 Task: Use the formula "DOLLARFR" in spreadsheet "Project protfolio".
Action: Mouse moved to (126, 75)
Screenshot: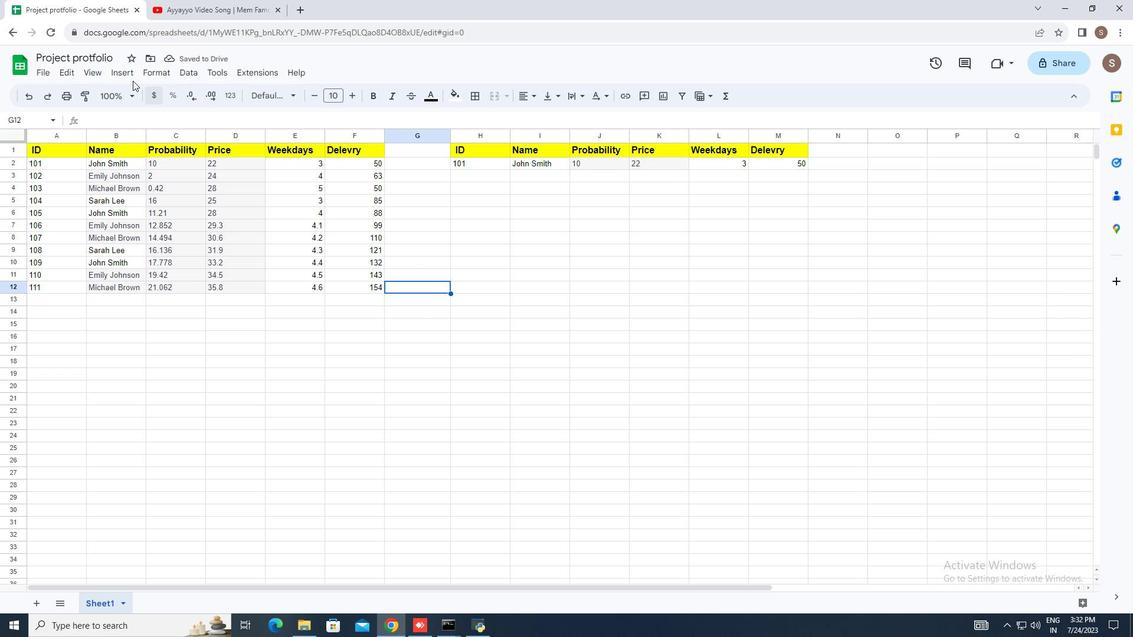 
Action: Mouse pressed left at (126, 75)
Screenshot: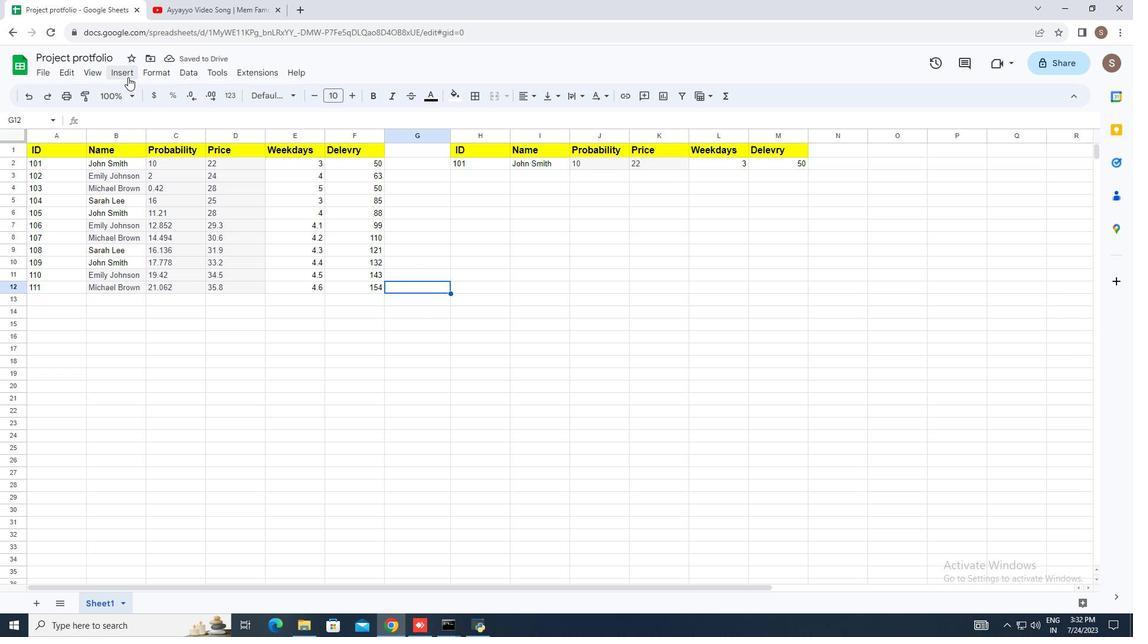 
Action: Mouse moved to (177, 276)
Screenshot: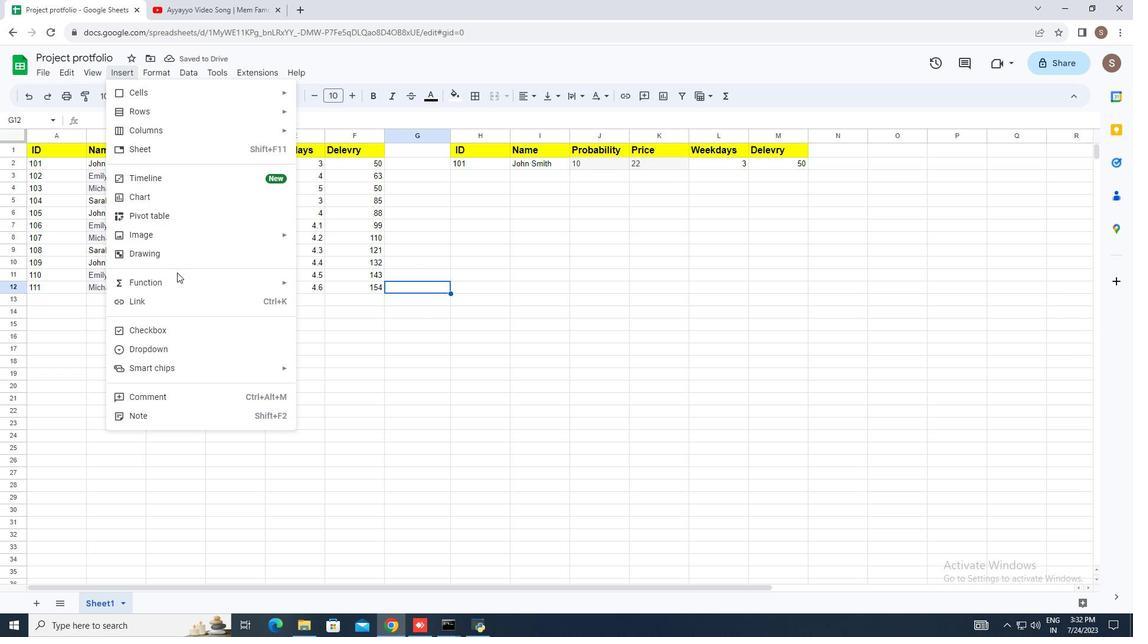 
Action: Mouse pressed left at (177, 276)
Screenshot: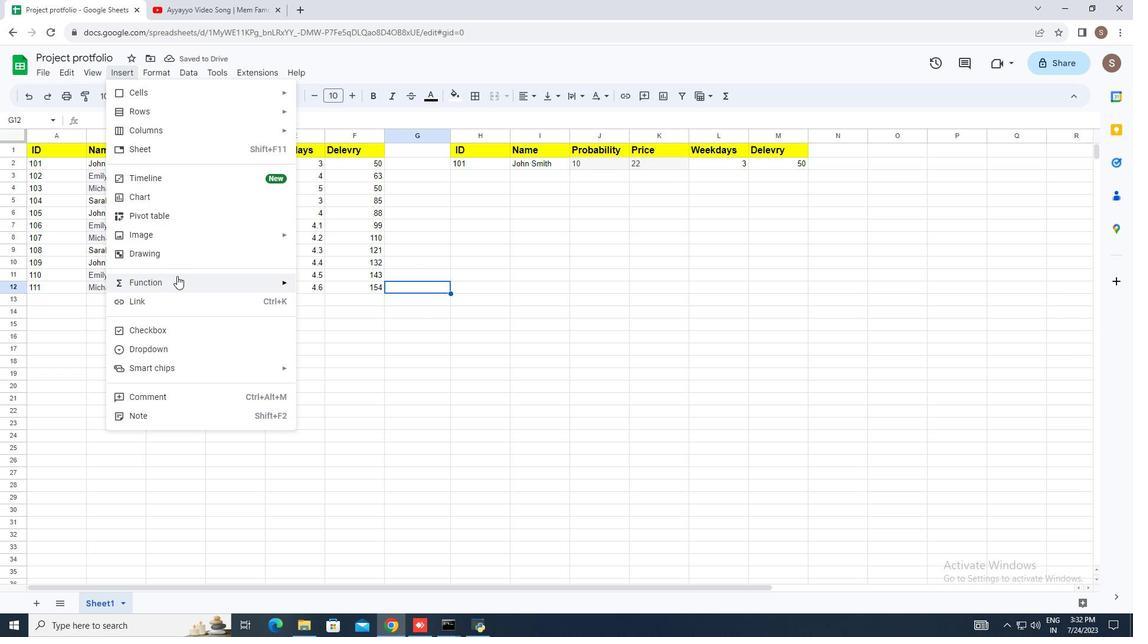 
Action: Mouse moved to (344, 269)
Screenshot: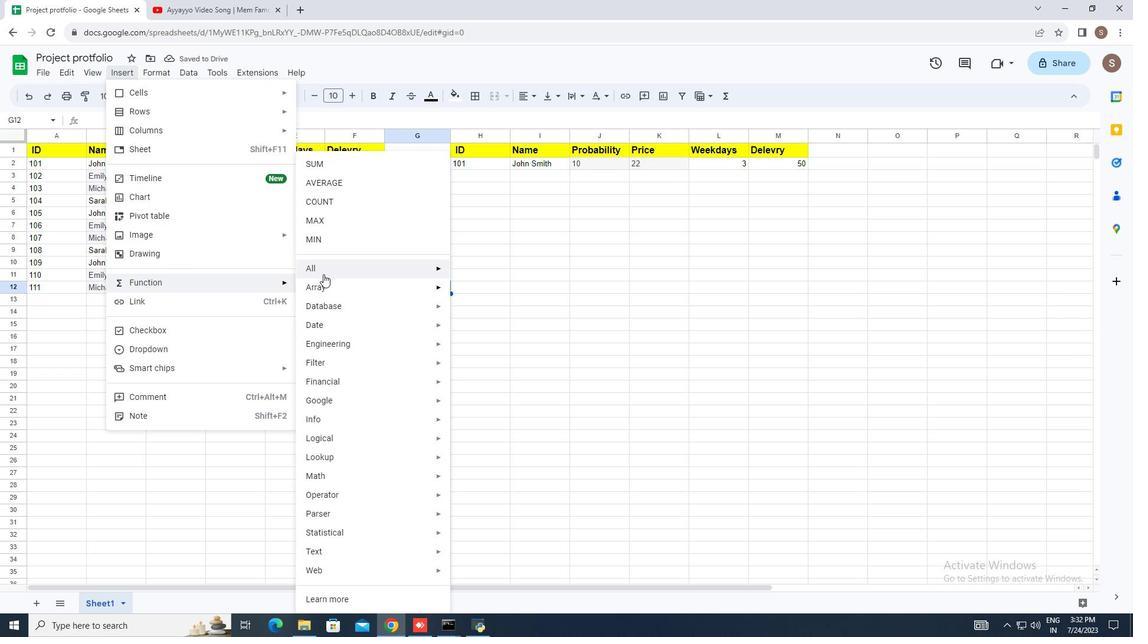 
Action: Mouse pressed left at (344, 269)
Screenshot: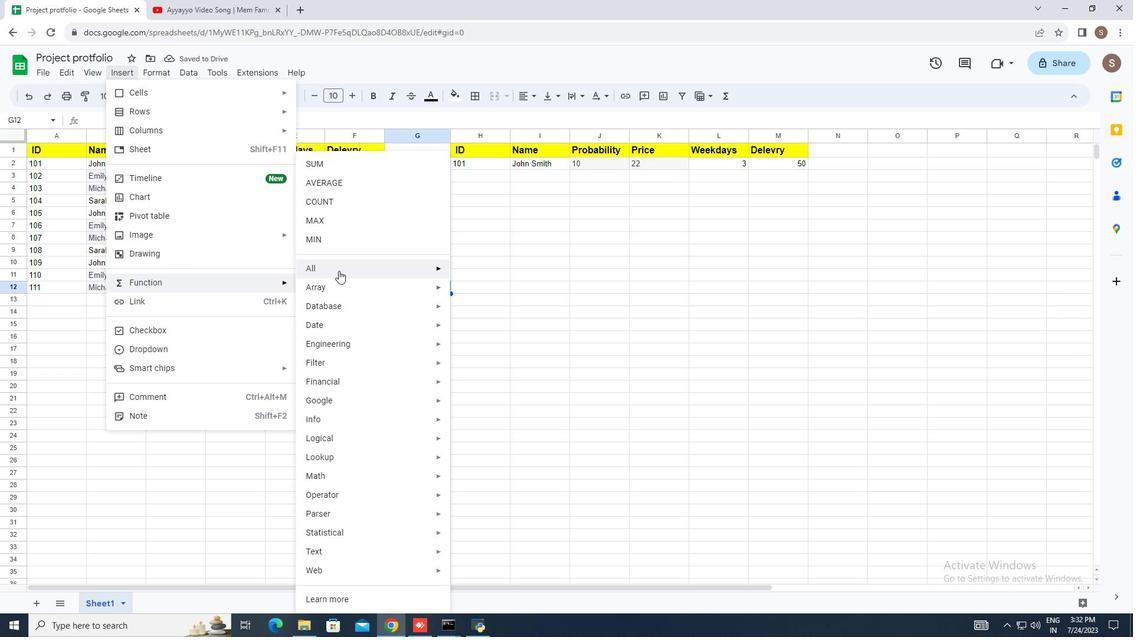 
Action: Mouse moved to (516, 495)
Screenshot: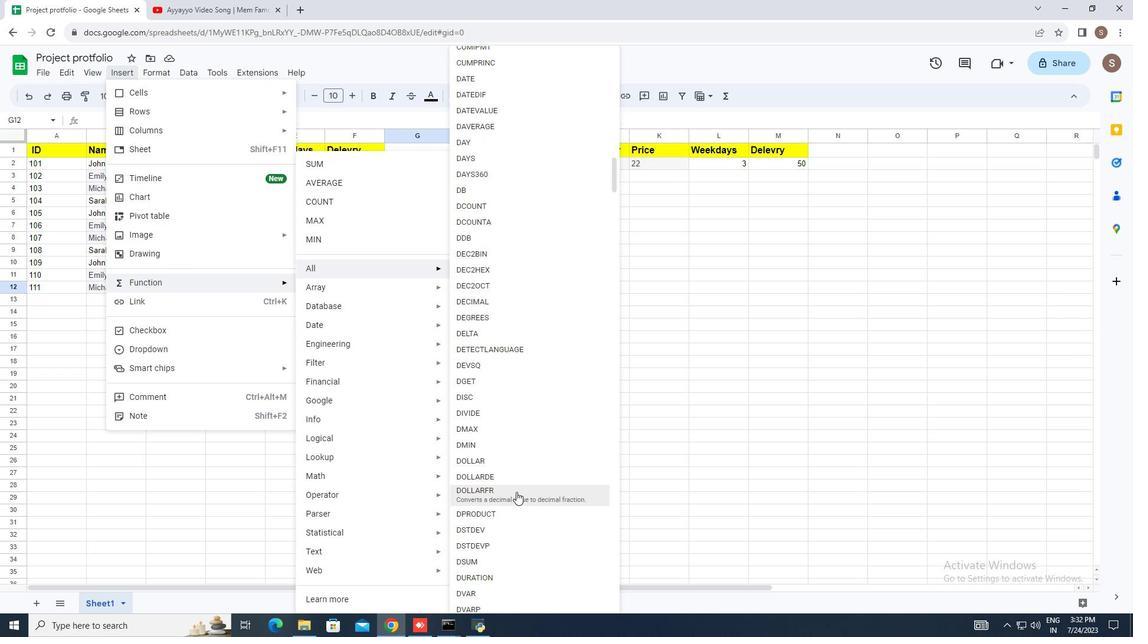 
Action: Mouse pressed left at (516, 495)
Screenshot: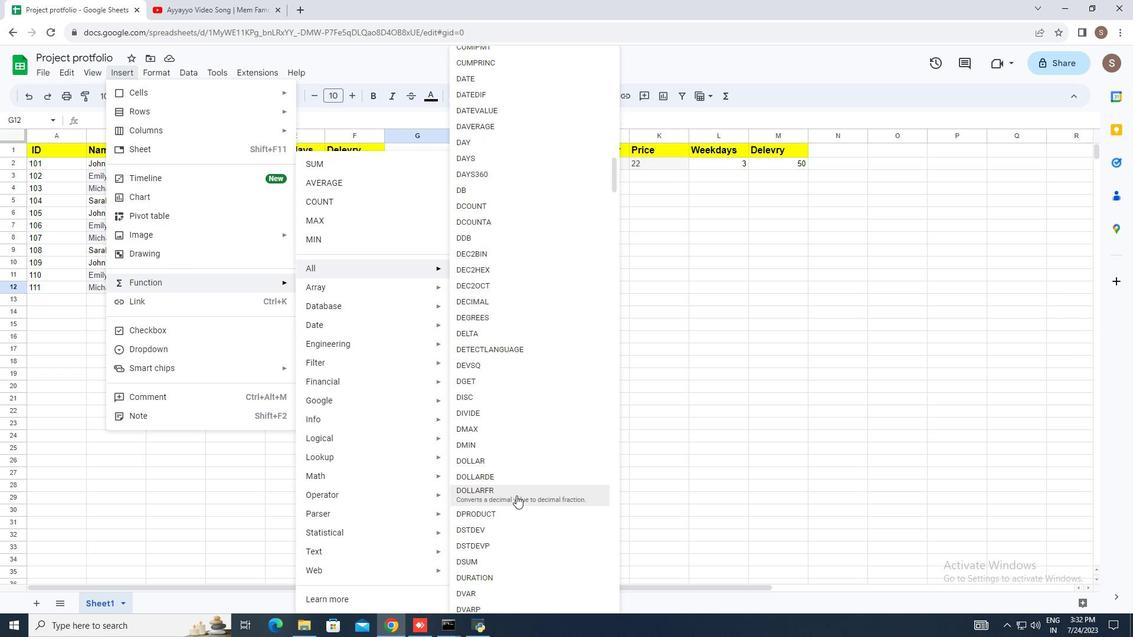
Action: Mouse moved to (501, 429)
Screenshot: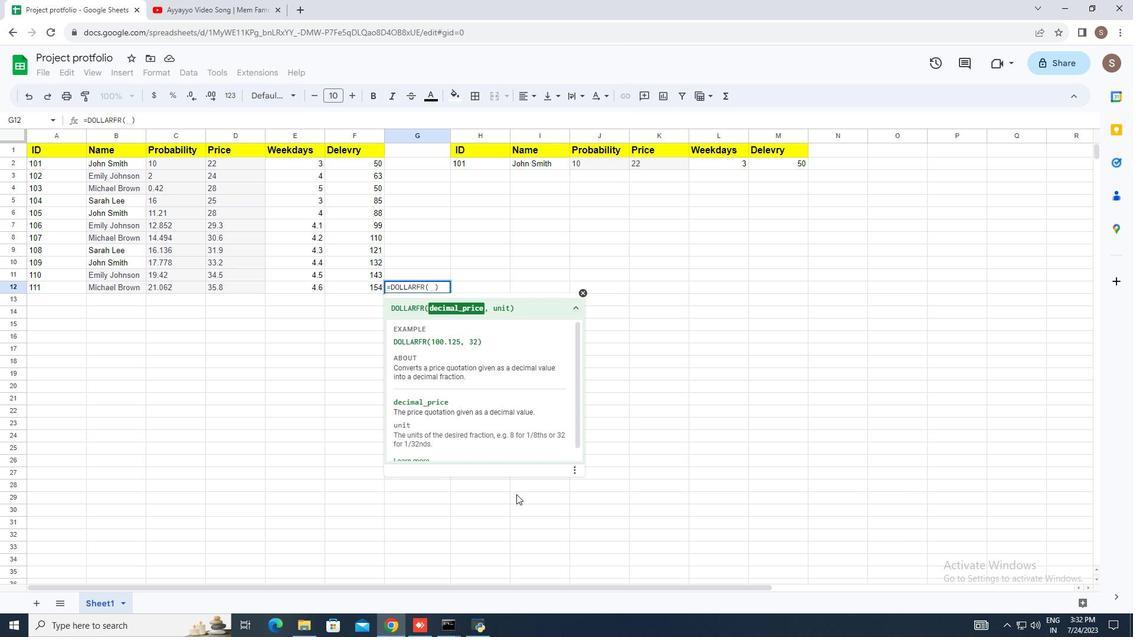 
Action: Key pressed 100.854,<Key.space>36<Key.enter>
Screenshot: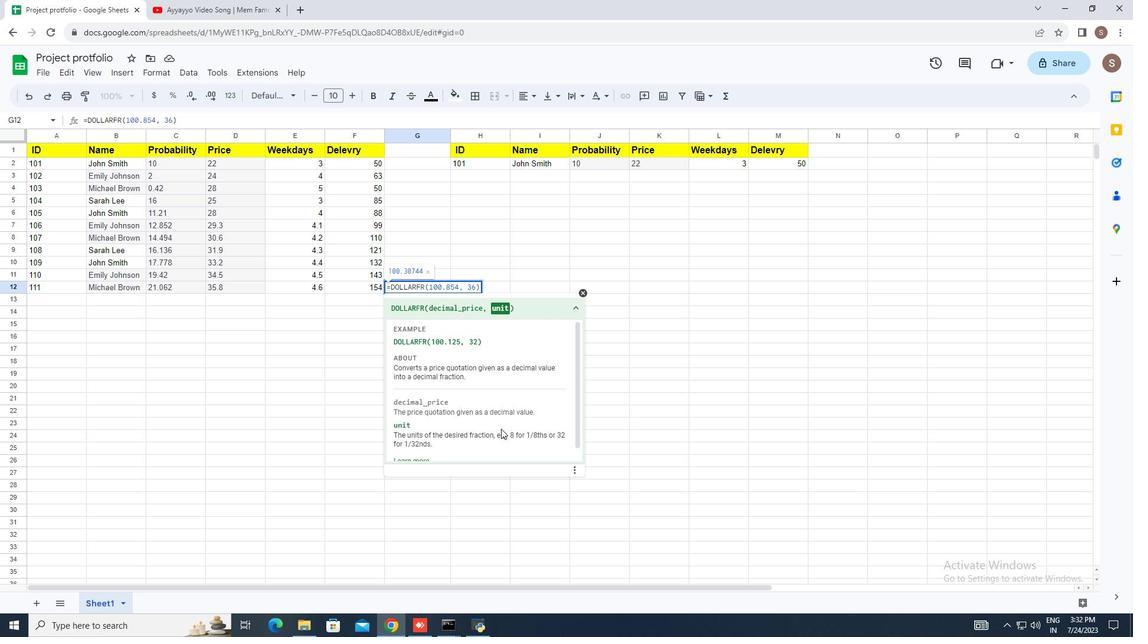 
Action: Mouse moved to (473, 419)
Screenshot: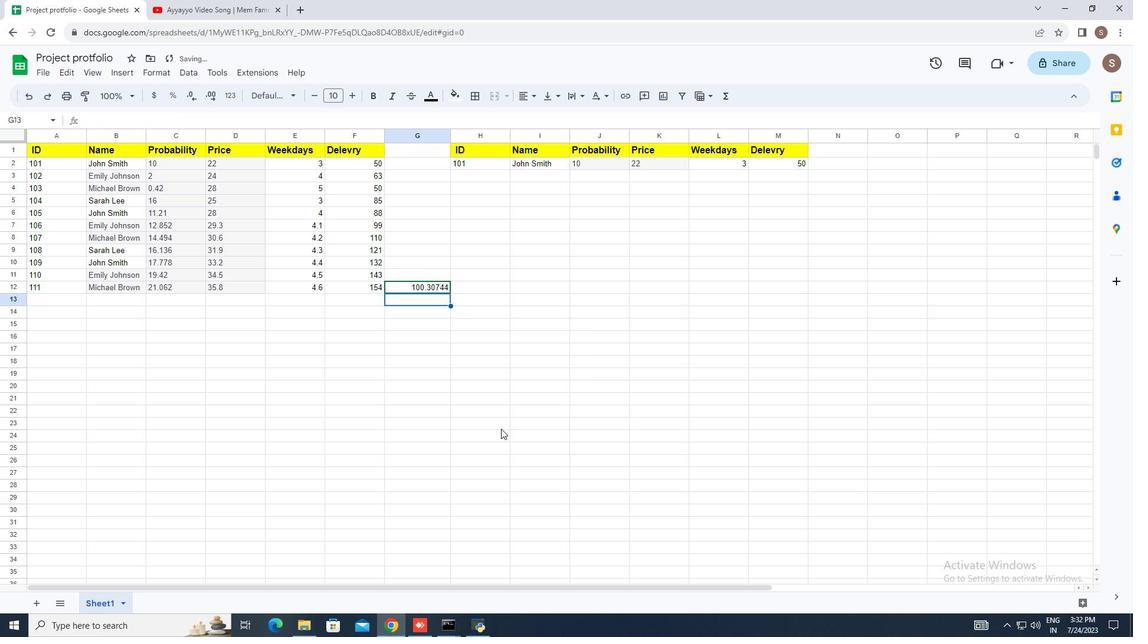 
